 Task: Use the formula "FREQUENCY" in spreadsheet "Project protfolio".
Action: Mouse moved to (752, 118)
Screenshot: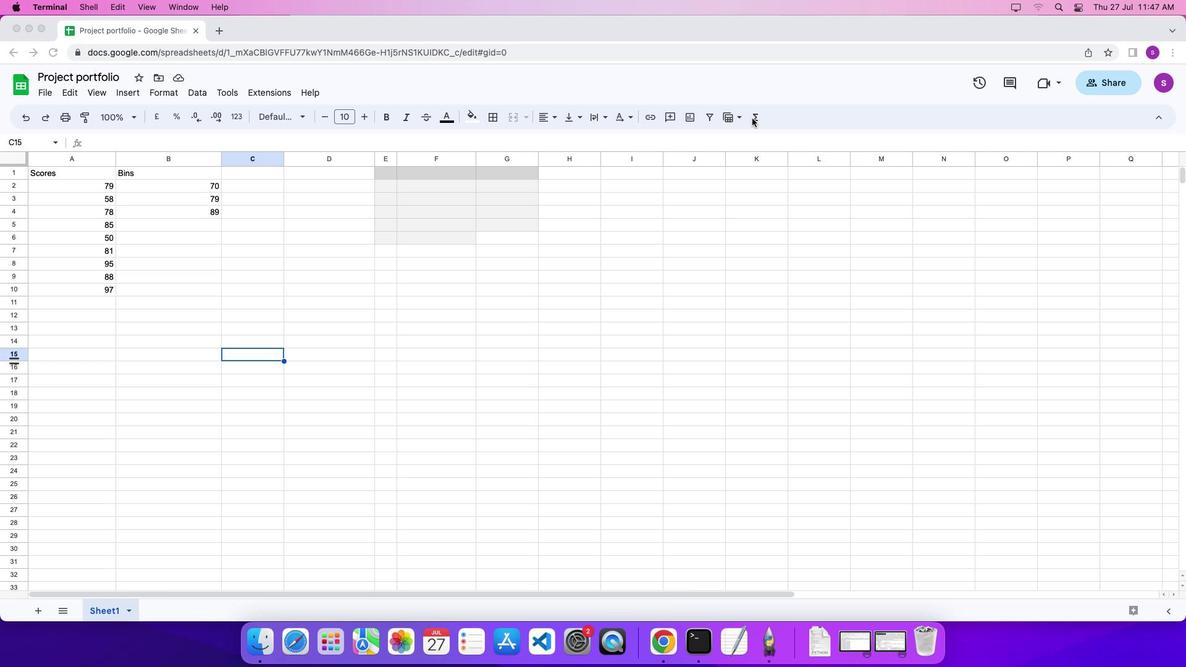 
Action: Mouse pressed left at (752, 118)
Screenshot: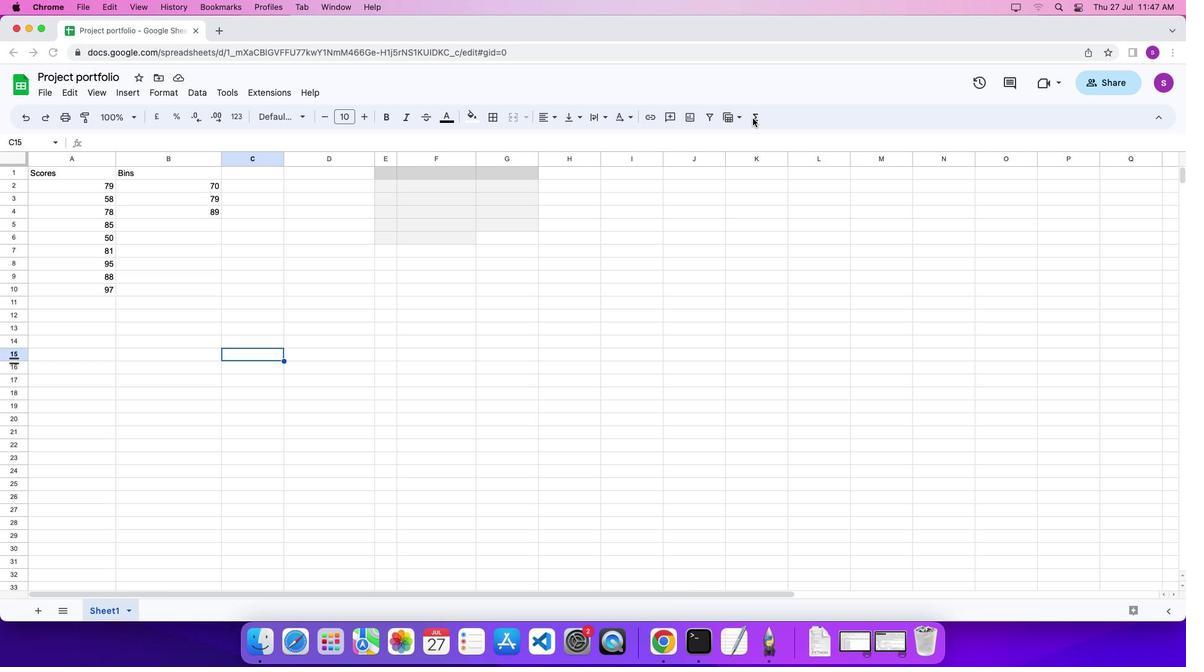 
Action: Mouse moved to (753, 118)
Screenshot: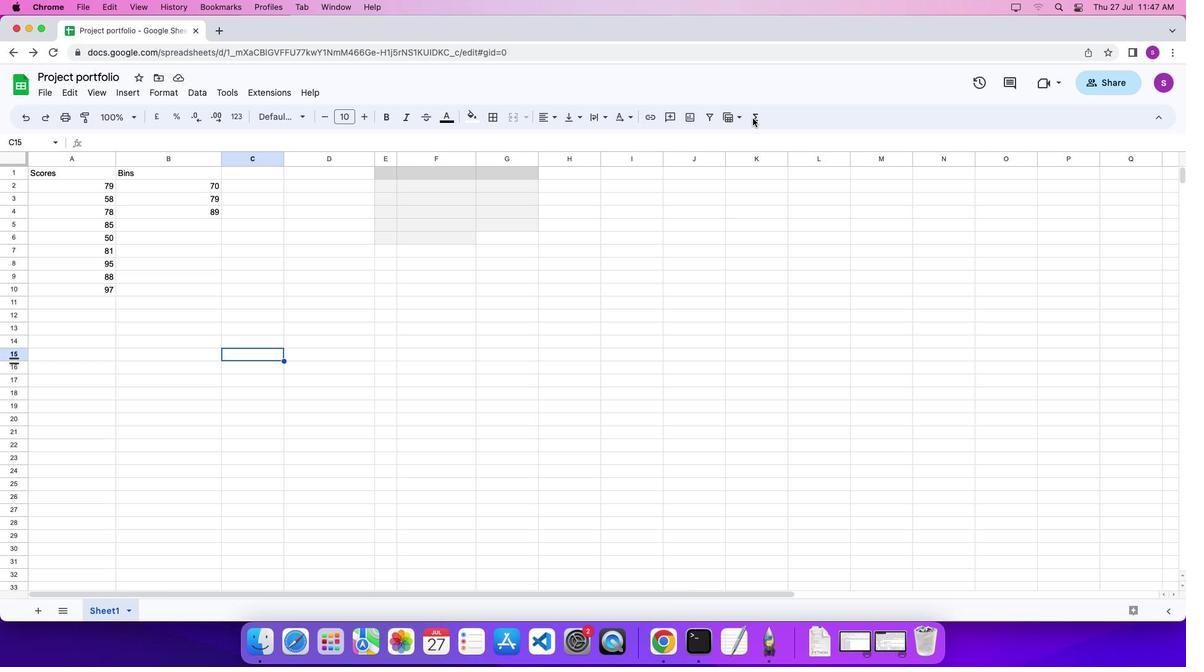 
Action: Mouse pressed left at (753, 118)
Screenshot: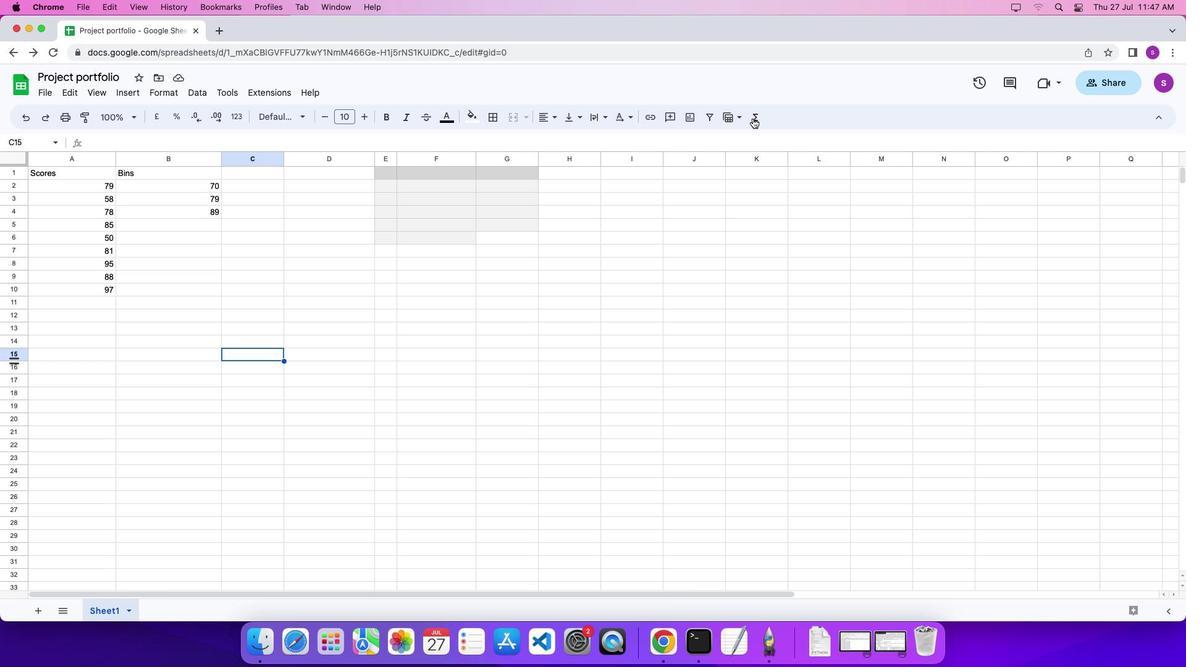 
Action: Mouse moved to (754, 118)
Screenshot: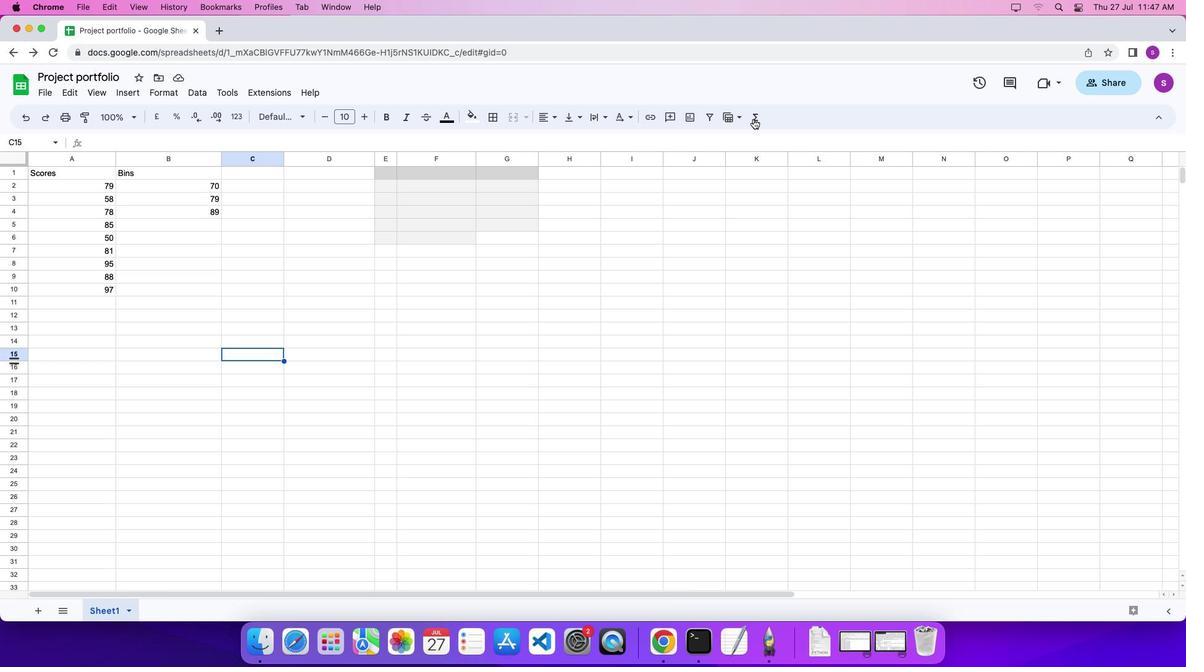 
Action: Mouse pressed left at (754, 118)
Screenshot: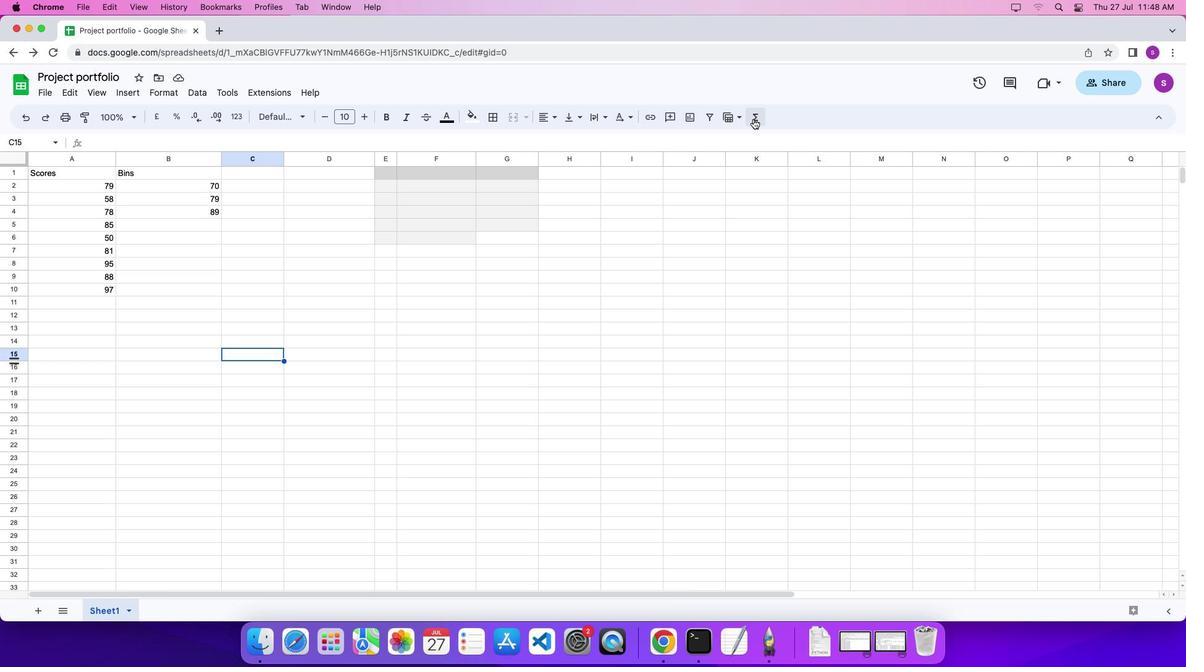 
Action: Mouse moved to (951, 379)
Screenshot: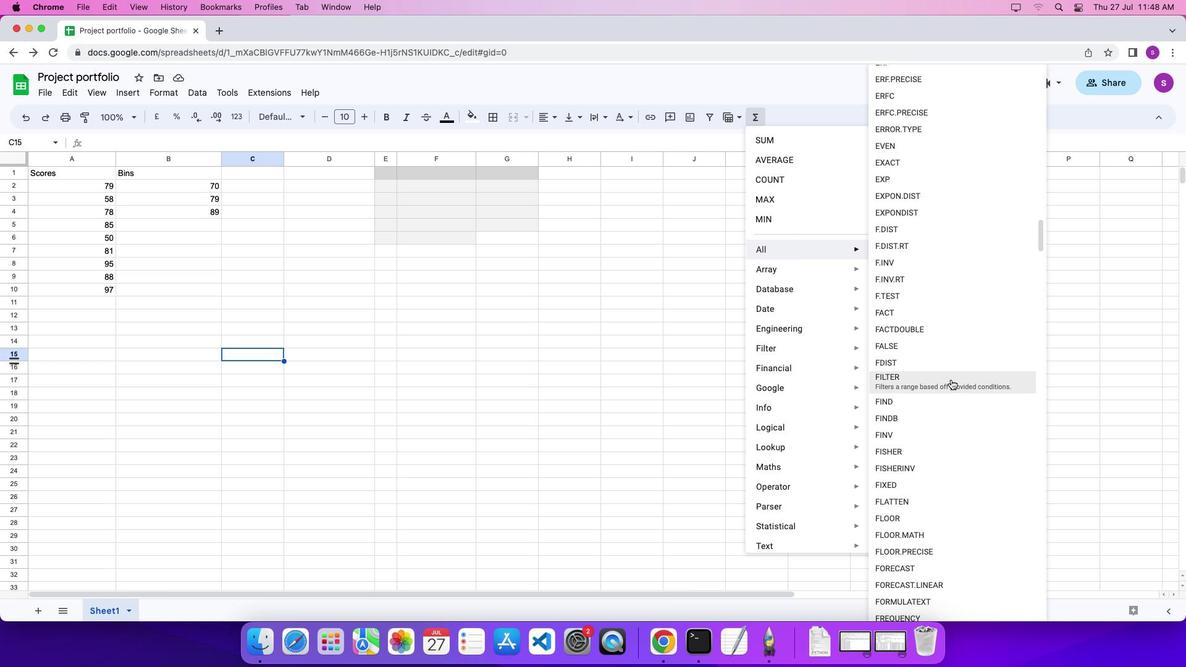 
Action: Mouse scrolled (951, 379) with delta (0, 0)
Screenshot: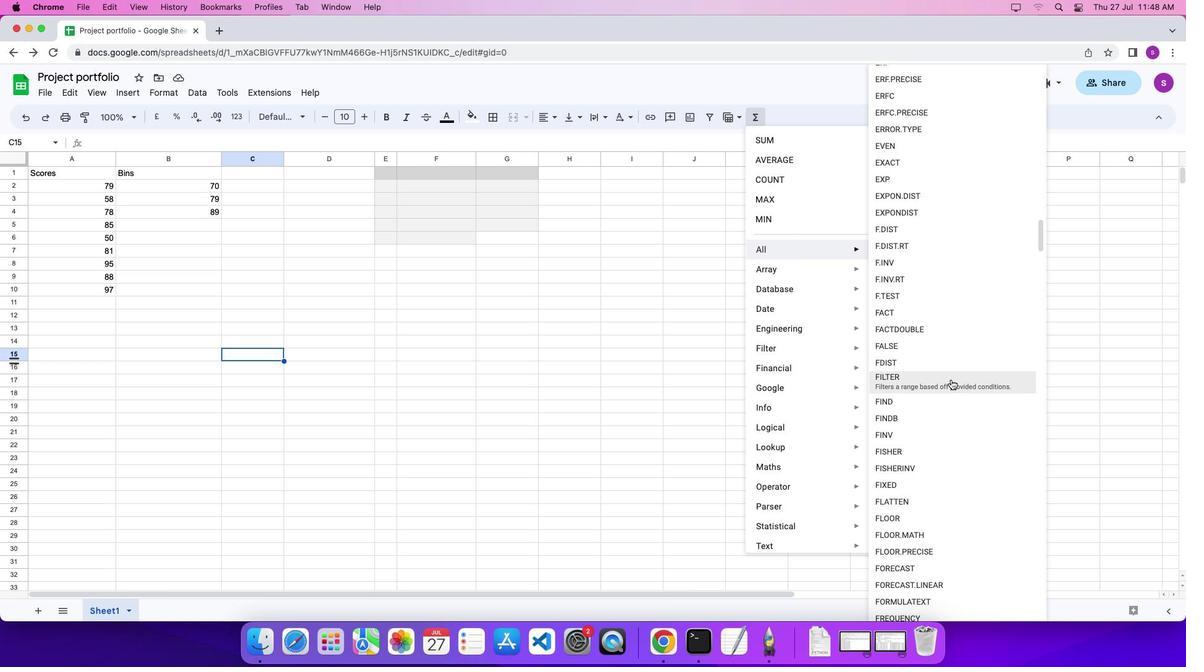 
Action: Mouse scrolled (951, 379) with delta (0, 0)
Screenshot: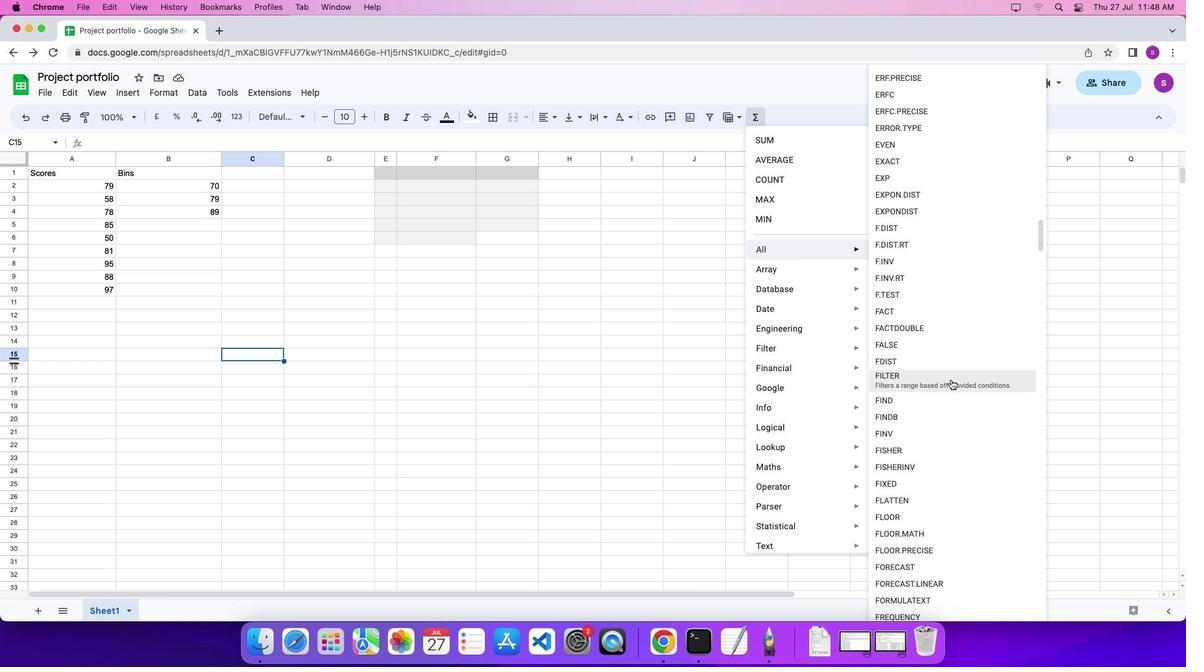 
Action: Mouse scrolled (951, 379) with delta (0, 0)
Screenshot: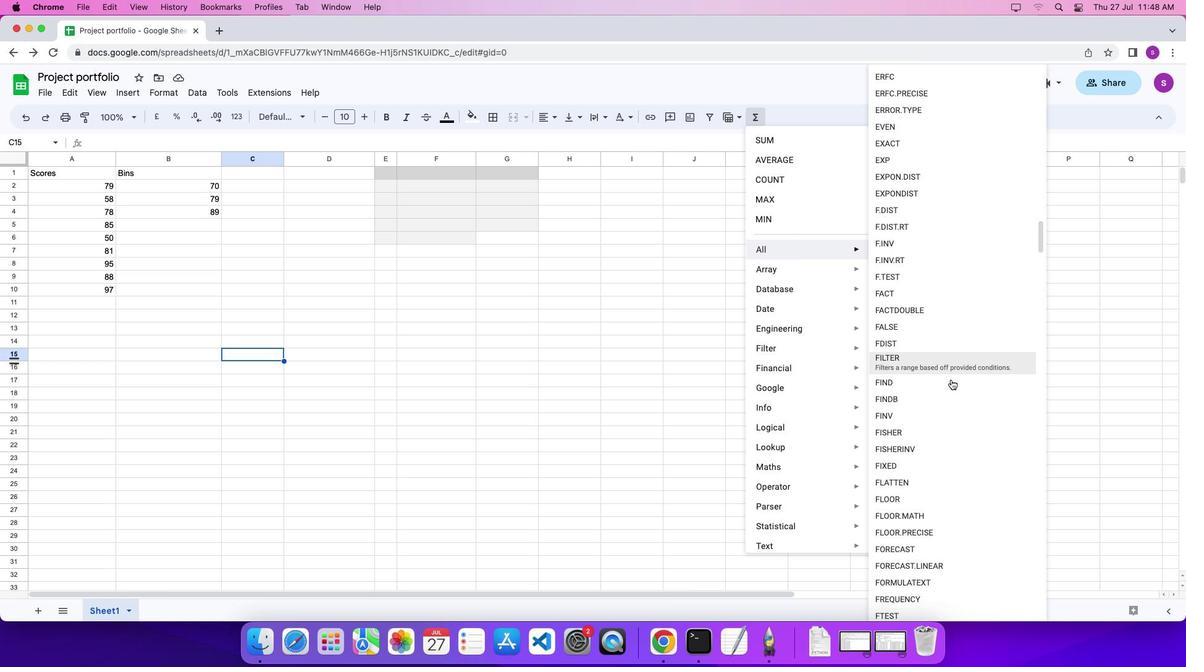 
Action: Mouse scrolled (951, 379) with delta (0, 0)
Screenshot: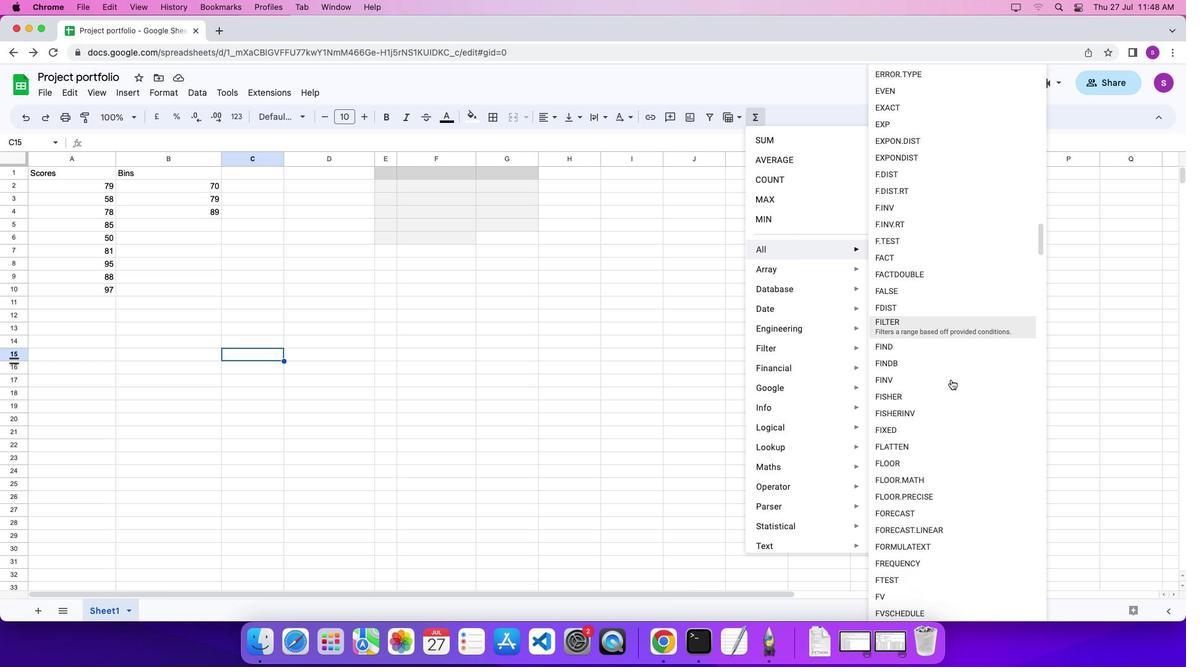 
Action: Mouse moved to (963, 553)
Screenshot: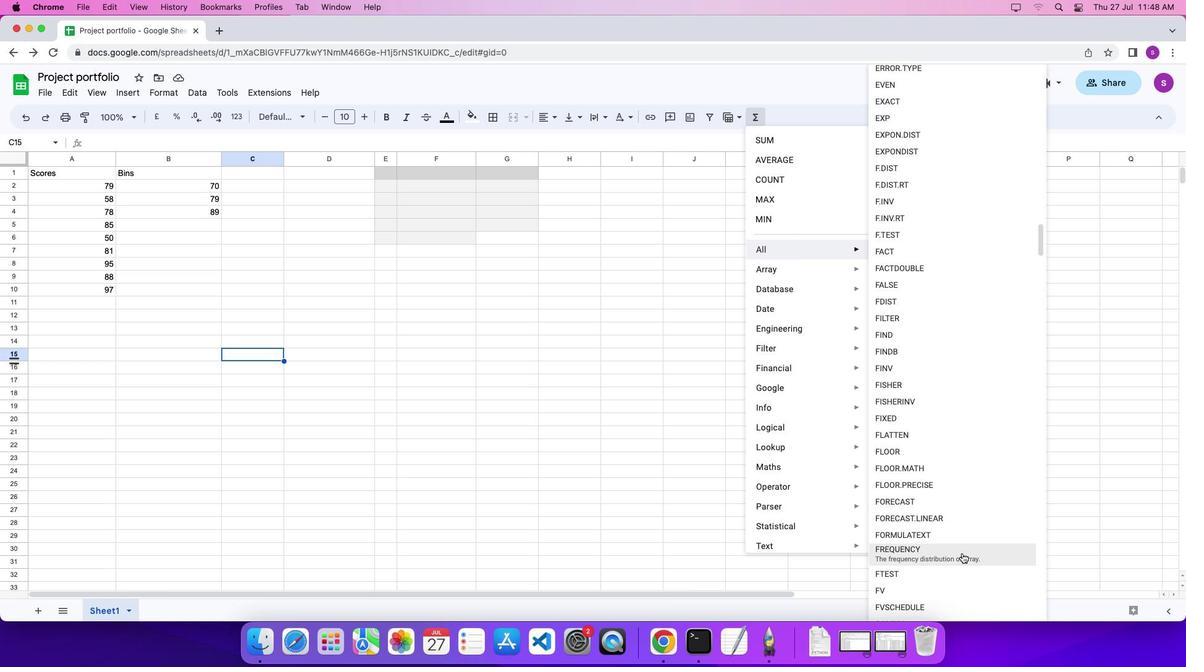 
Action: Mouse pressed left at (963, 553)
Screenshot: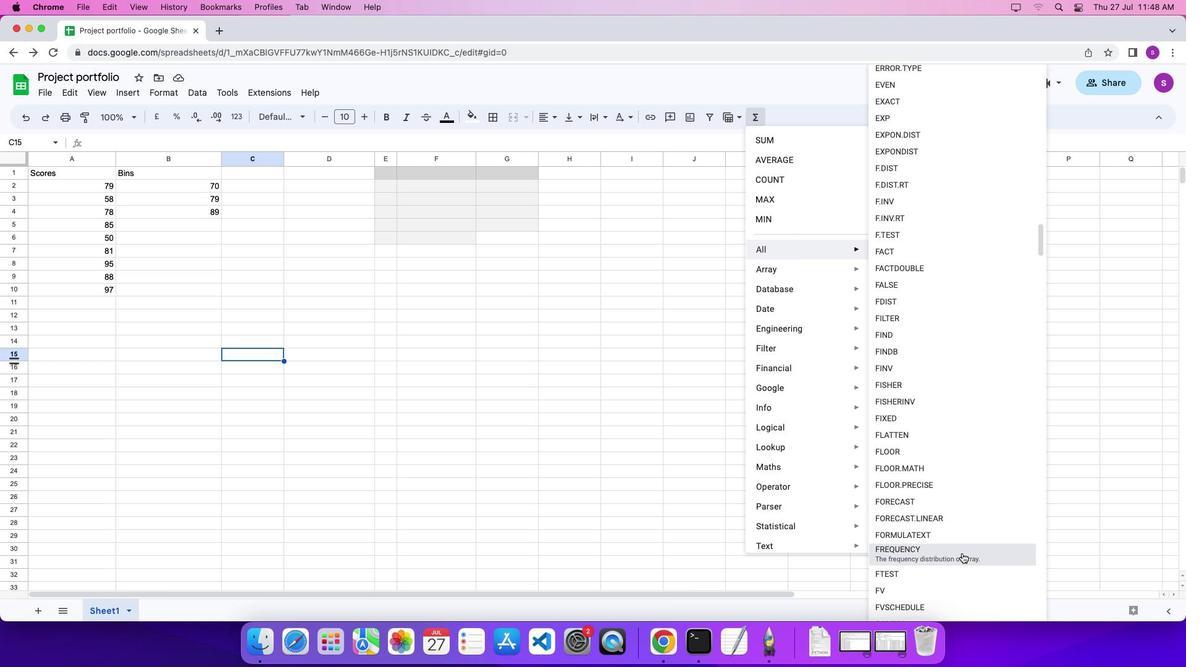 
Action: Mouse moved to (105, 184)
Screenshot: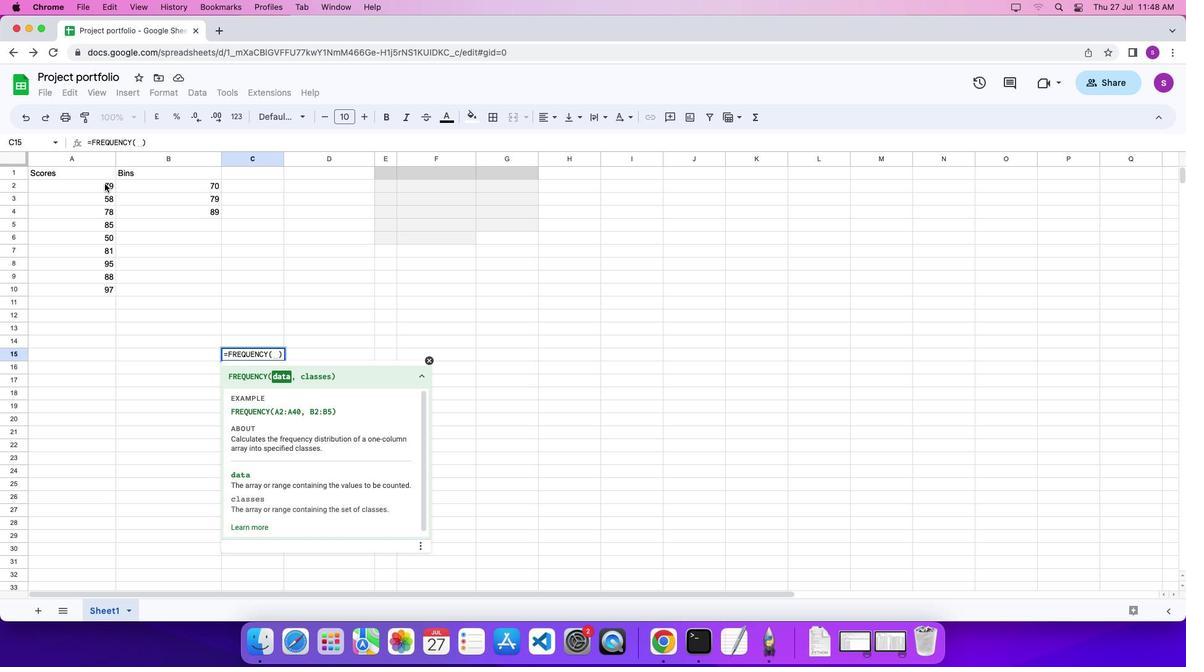 
Action: Mouse pressed left at (105, 184)
Screenshot: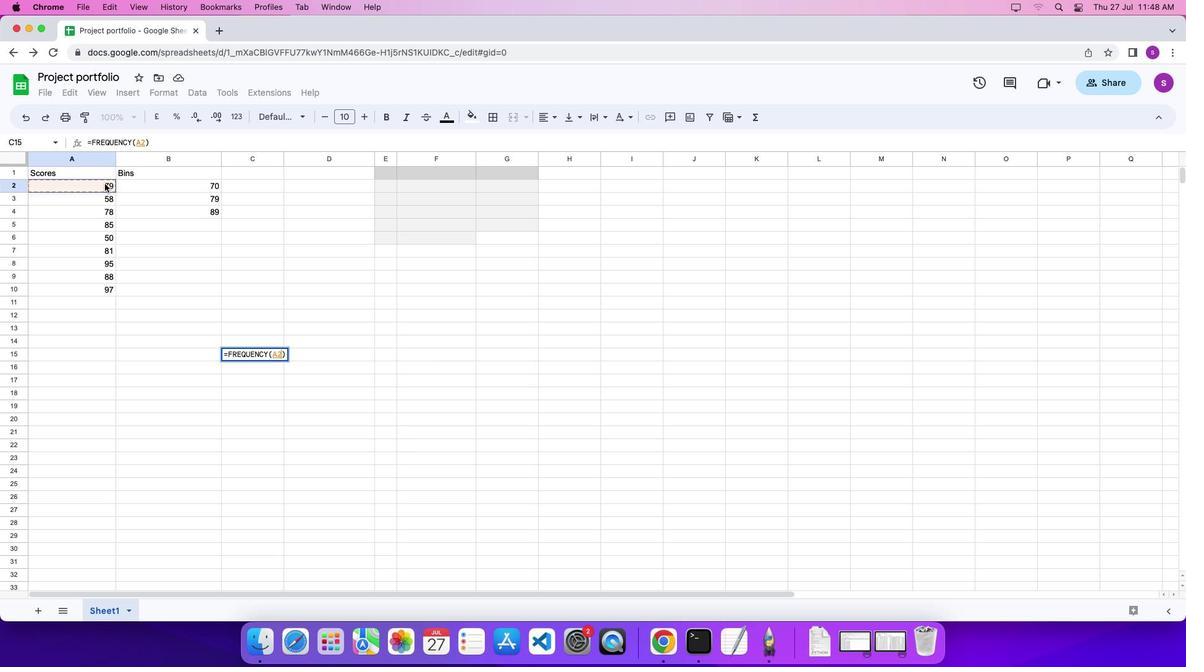 
Action: Mouse moved to (110, 288)
Screenshot: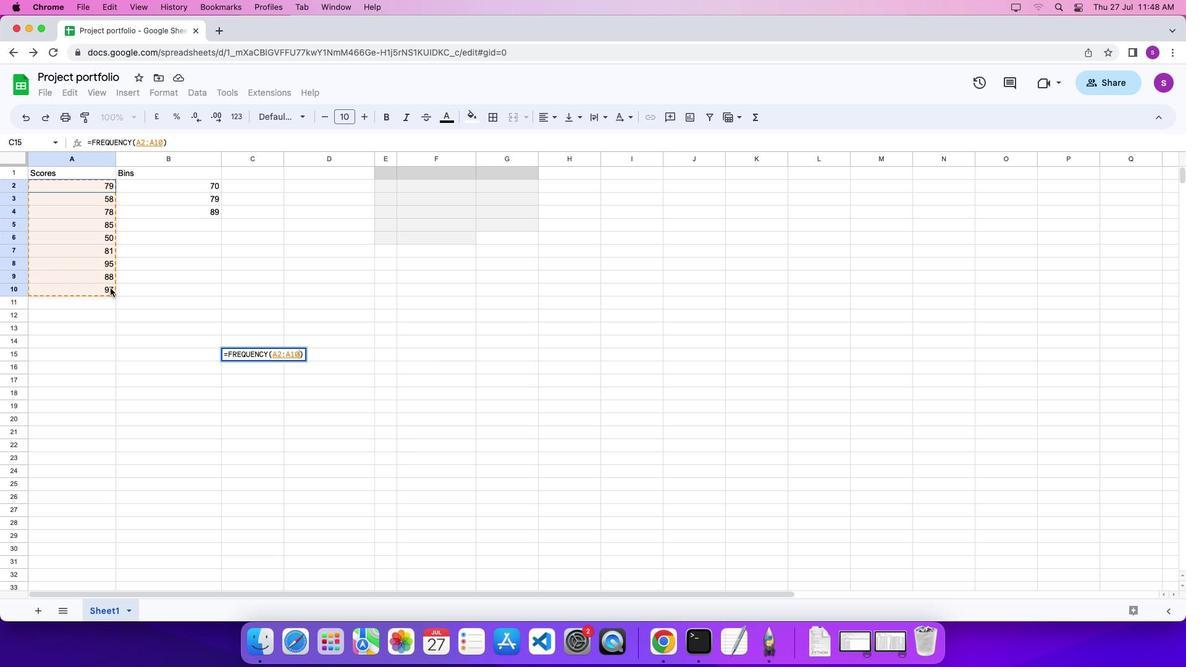 
Action: Key pressed ','
Screenshot: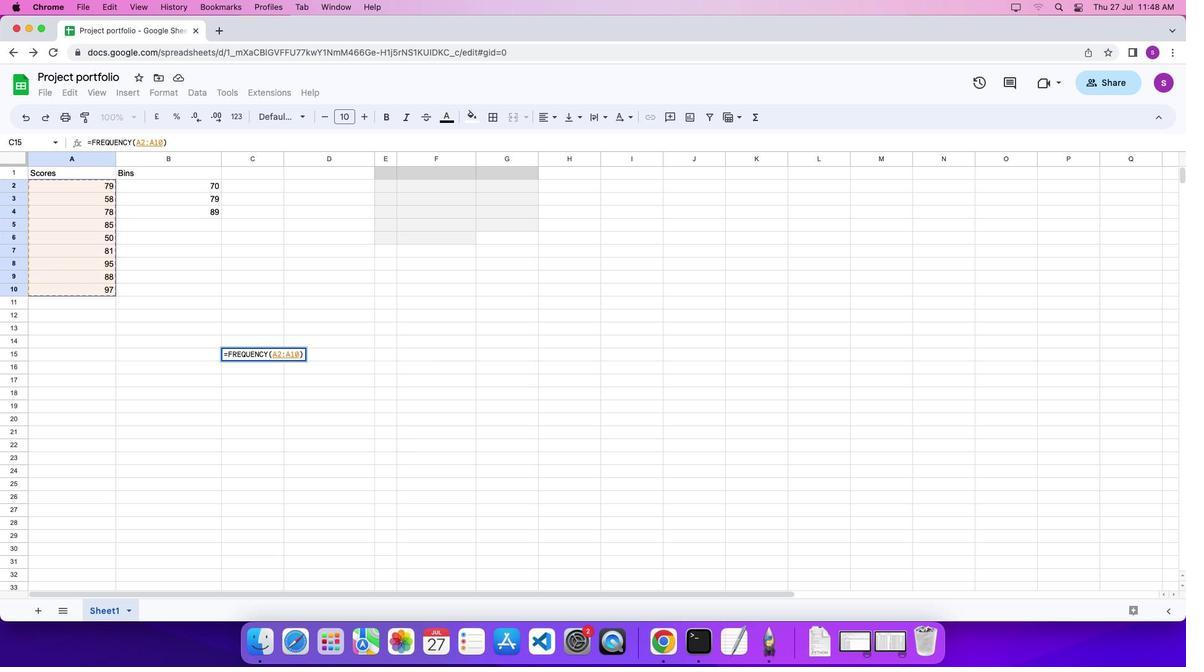 
Action: Mouse moved to (191, 184)
Screenshot: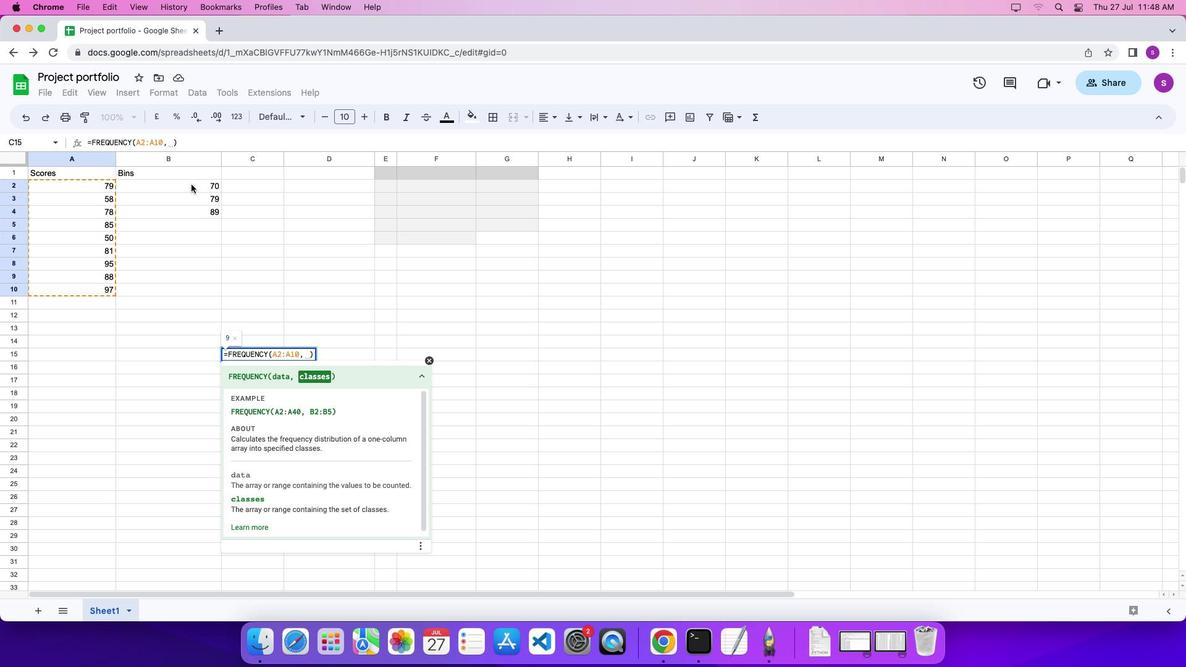 
Action: Mouse pressed left at (191, 184)
Screenshot: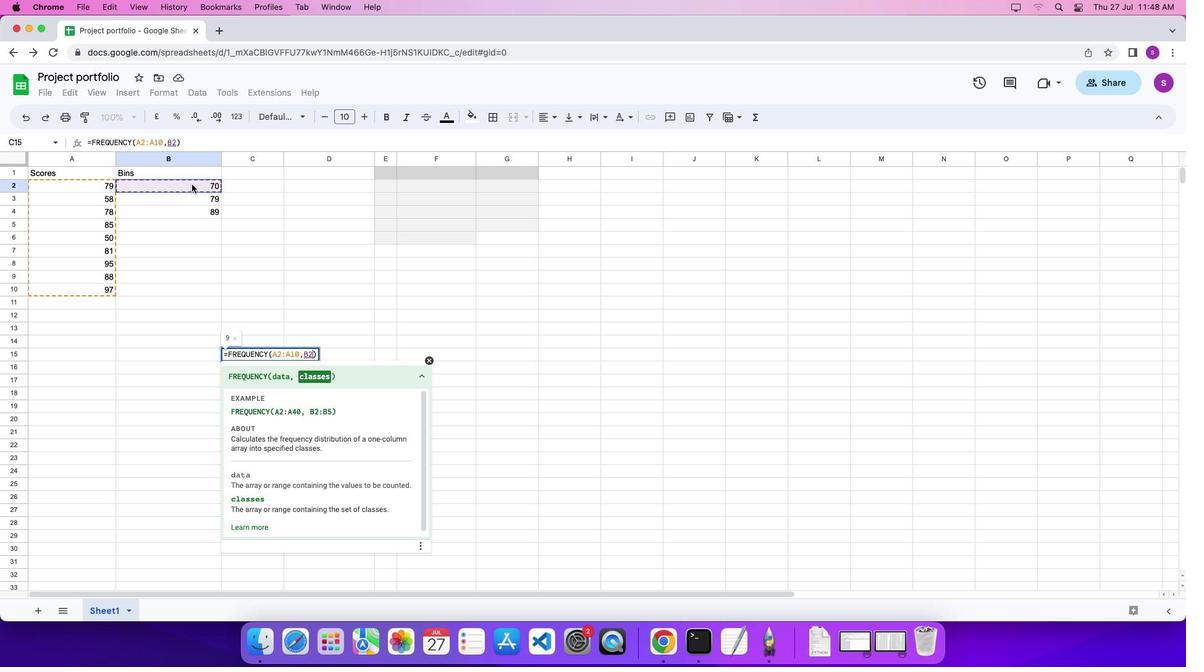 
Action: Mouse moved to (197, 212)
Screenshot: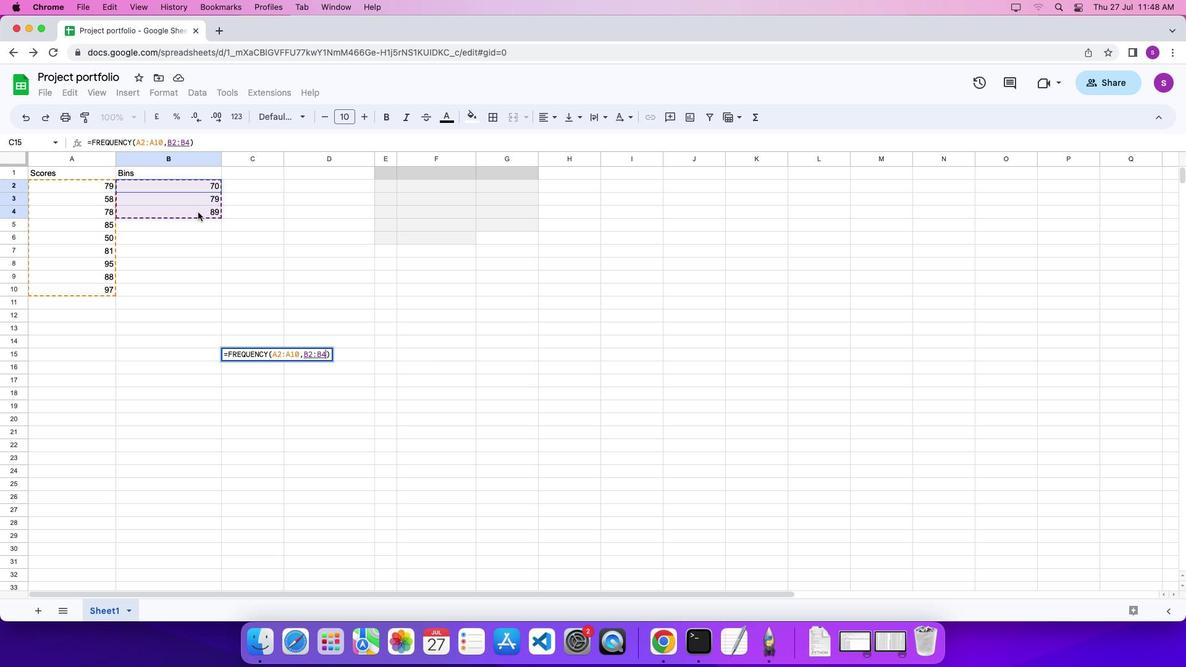 
Action: Key pressed '\x03'
Screenshot: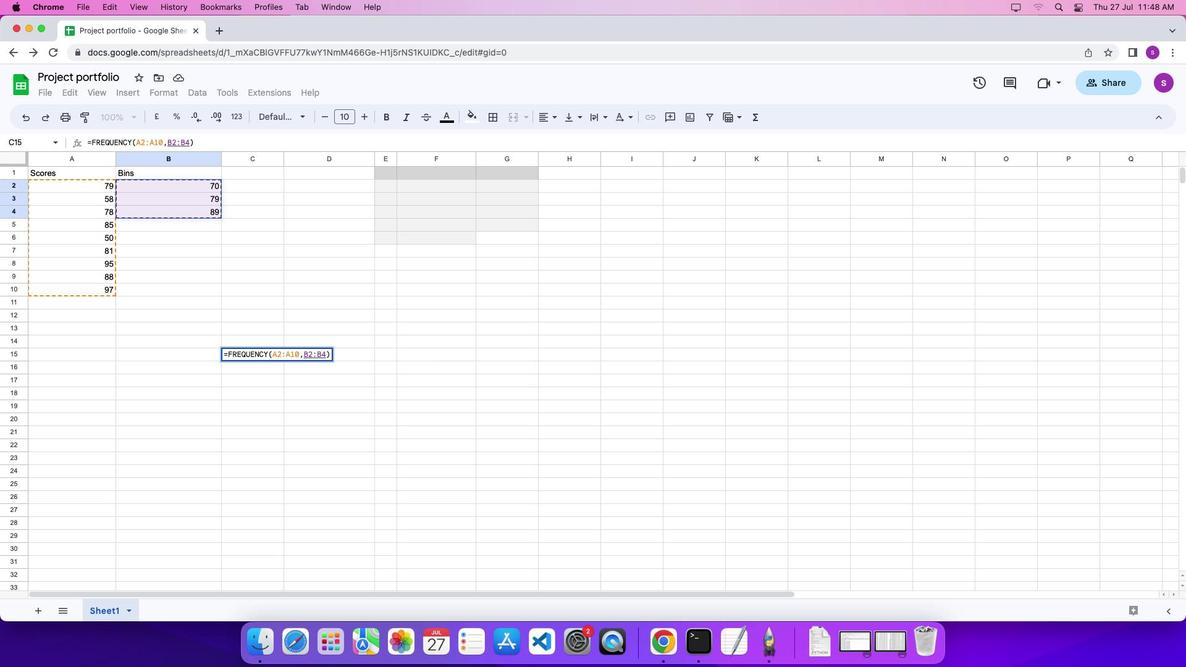 
